 Task: In the  document cultivatepositivemind.rtf Select the text and change paragraph spacing to  'Double' Change page orientation to  'Landscape' Add Page color Dark Red
Action: Mouse moved to (277, 187)
Screenshot: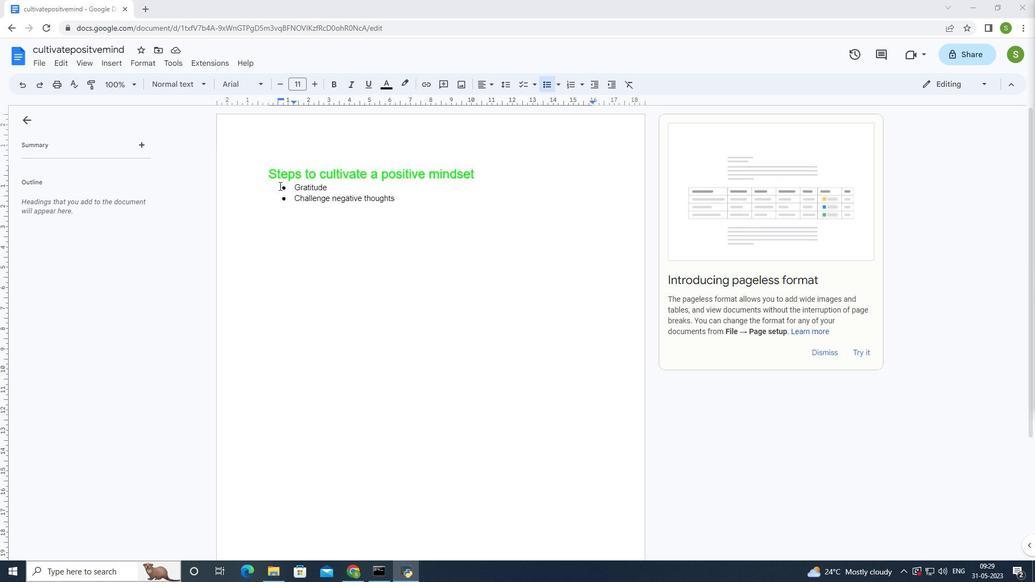 
Action: Mouse pressed left at (277, 187)
Screenshot: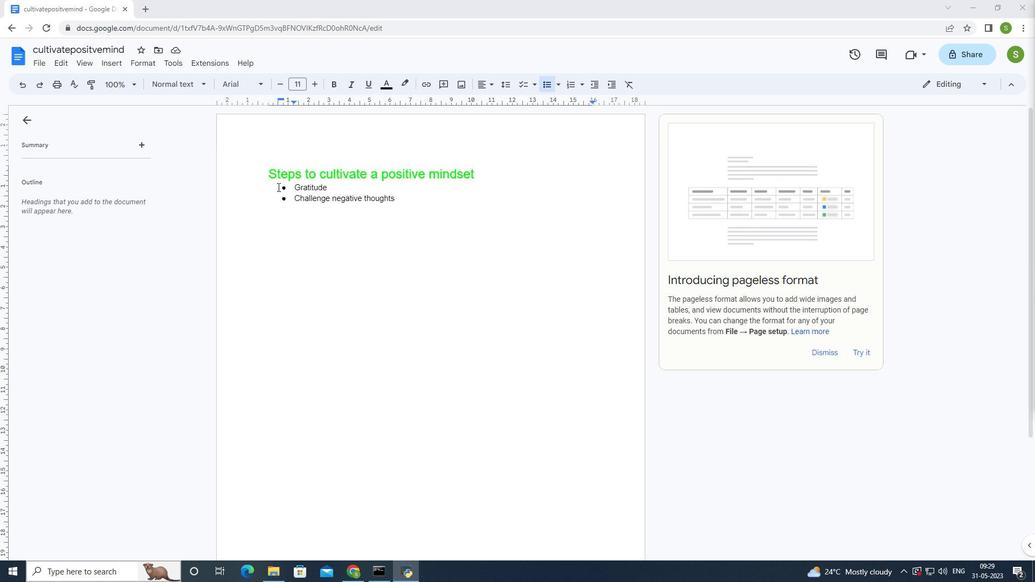 
Action: Mouse moved to (504, 87)
Screenshot: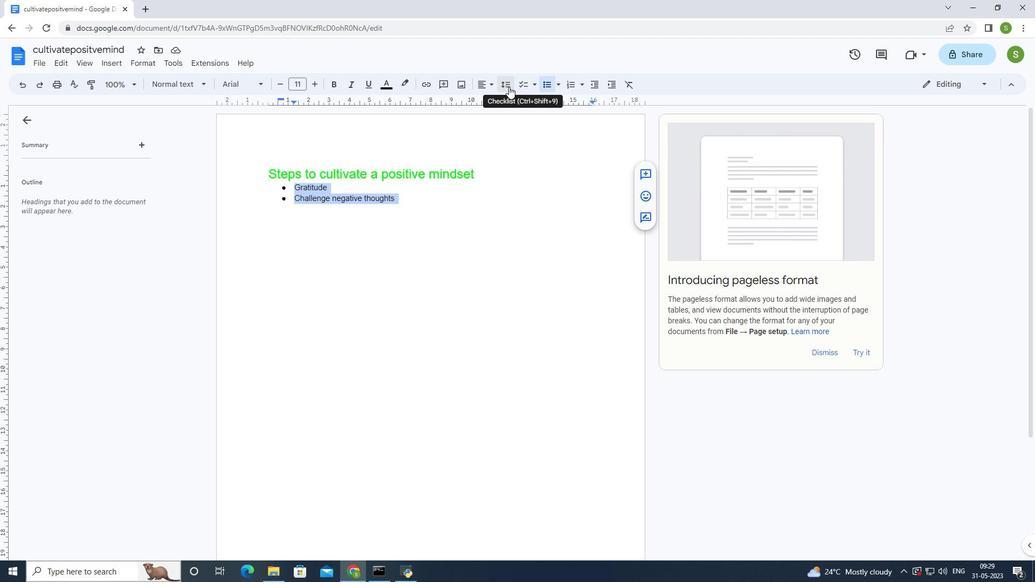 
Action: Mouse pressed left at (504, 87)
Screenshot: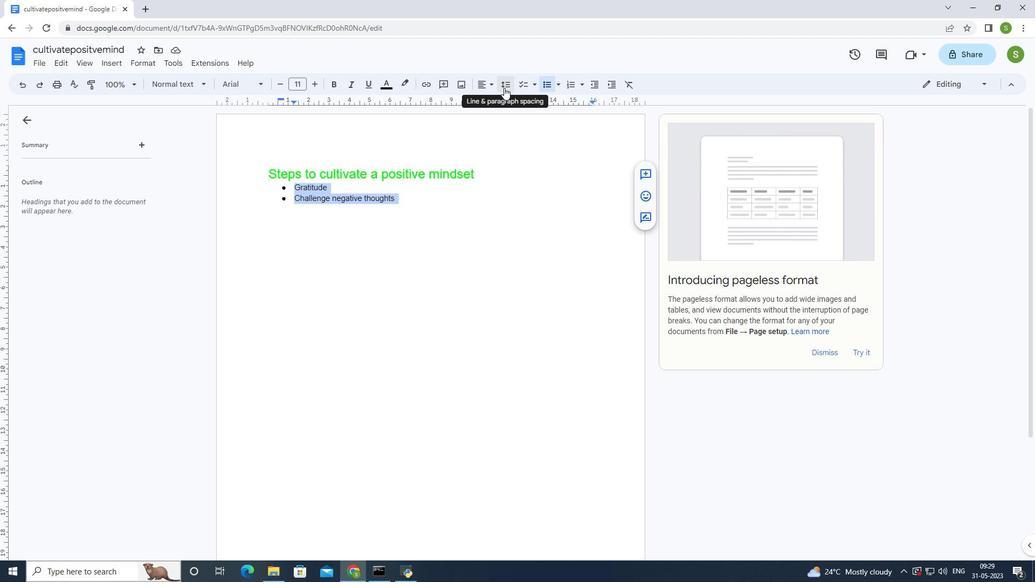 
Action: Mouse moved to (520, 154)
Screenshot: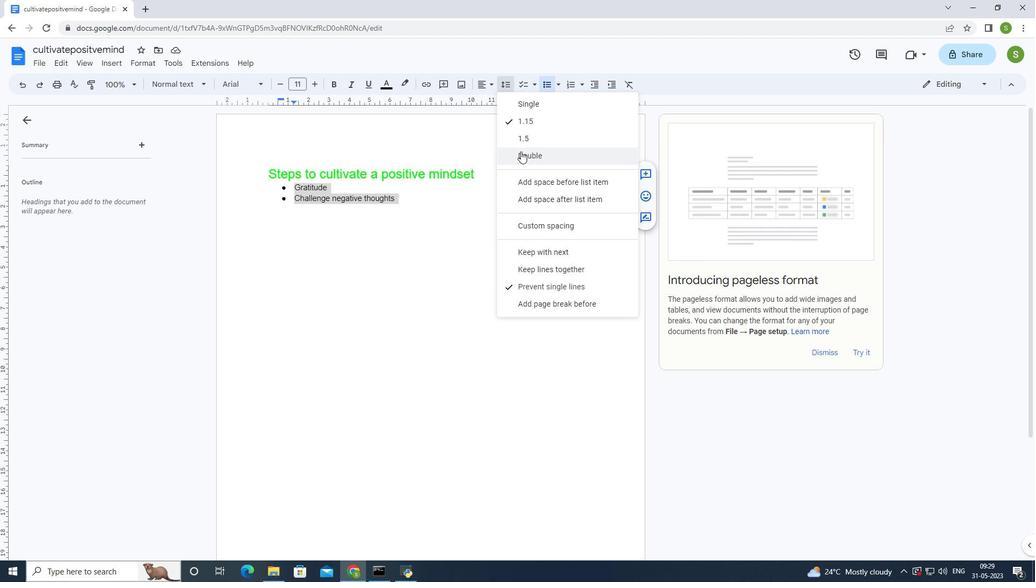 
Action: Mouse pressed left at (520, 154)
Screenshot: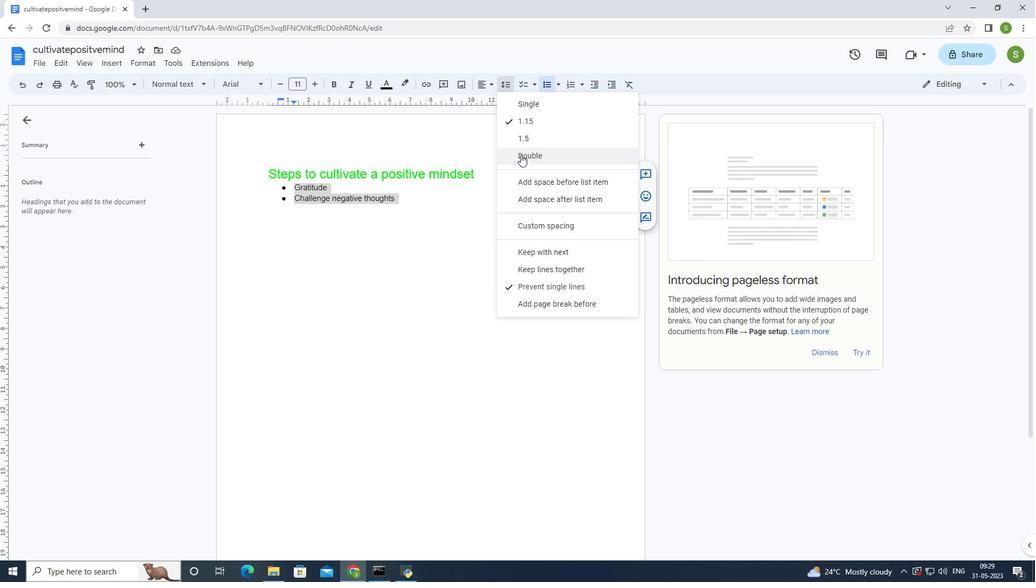 
Action: Mouse moved to (62, 65)
Screenshot: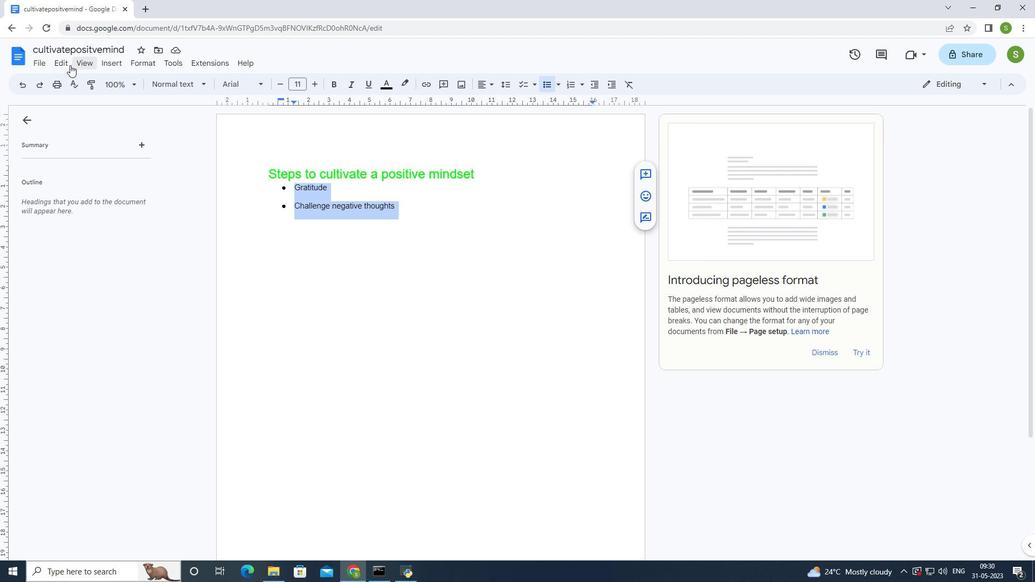 
Action: Mouse pressed left at (62, 65)
Screenshot: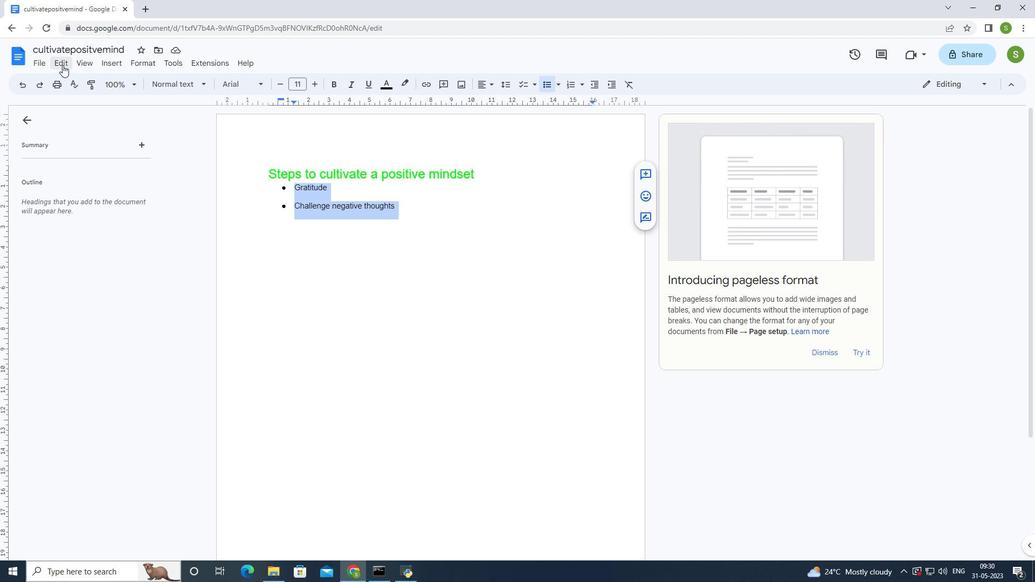 
Action: Mouse moved to (183, 232)
Screenshot: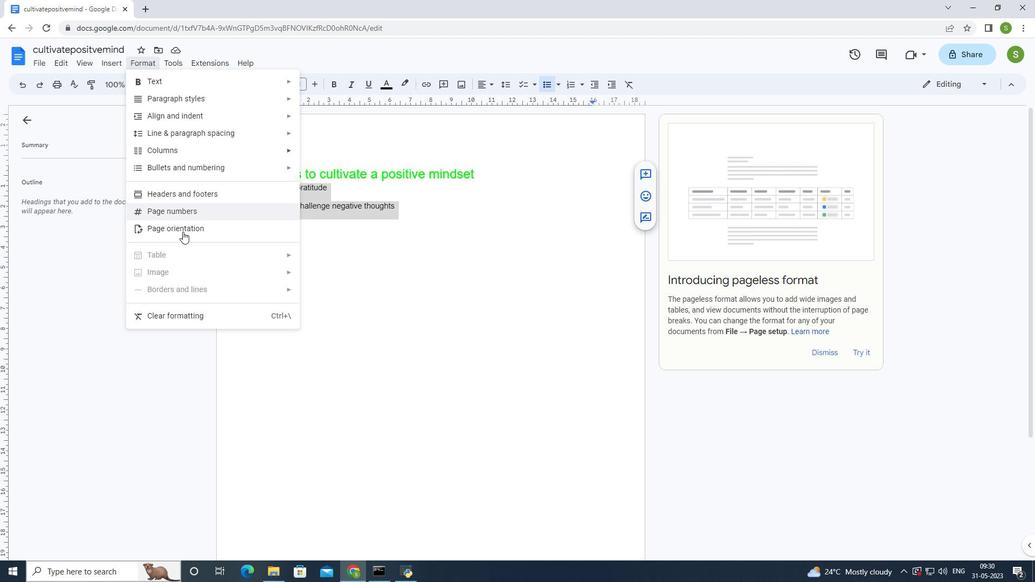 
Action: Mouse pressed left at (183, 232)
Screenshot: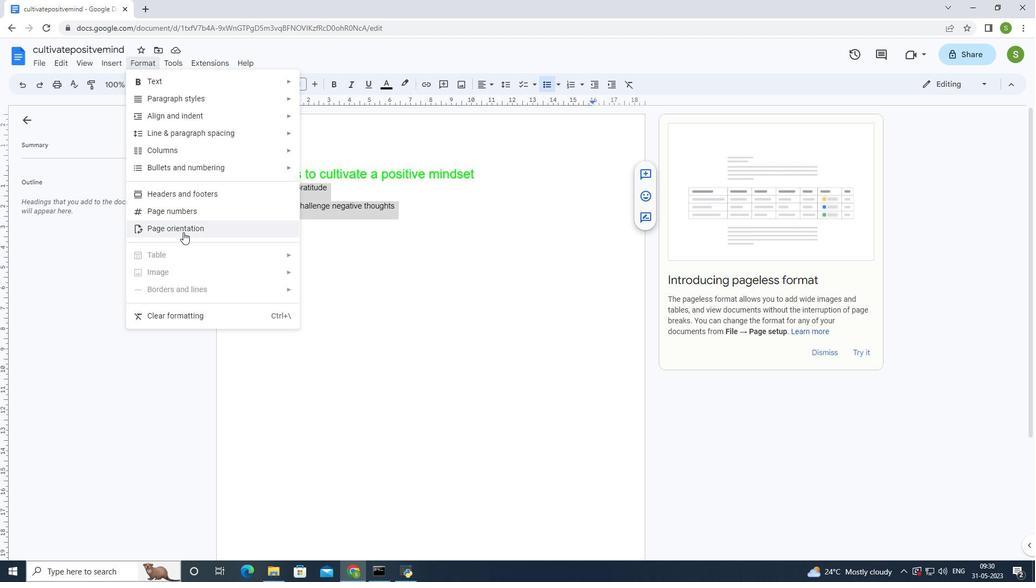 
Action: Mouse moved to (483, 322)
Screenshot: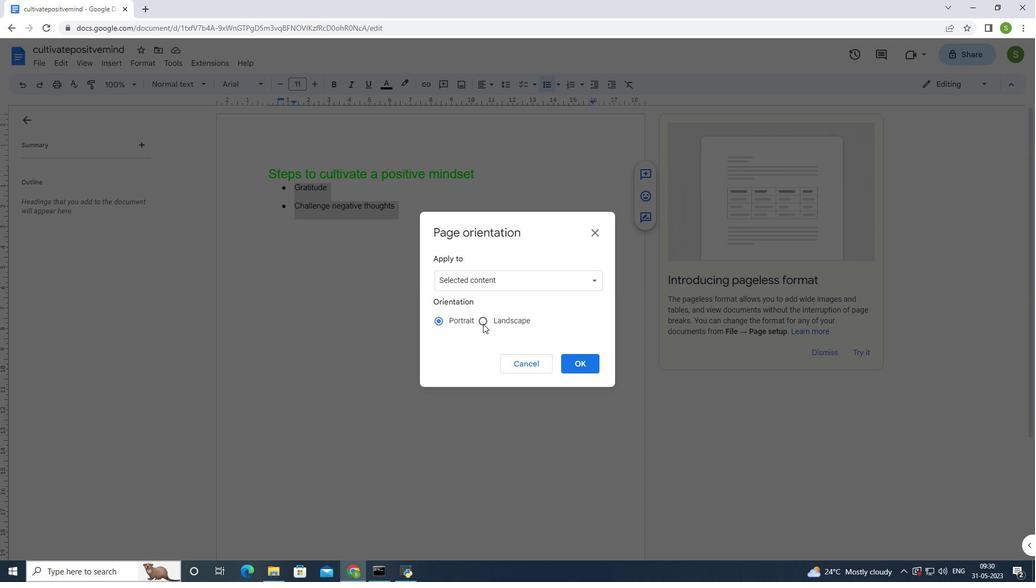 
Action: Mouse pressed left at (483, 322)
Screenshot: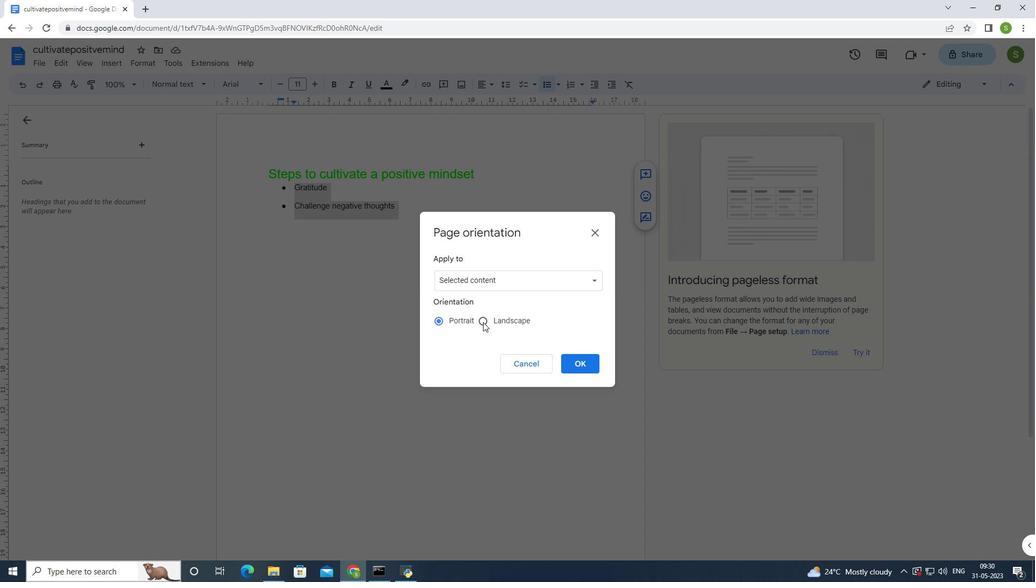 
Action: Mouse moved to (576, 362)
Screenshot: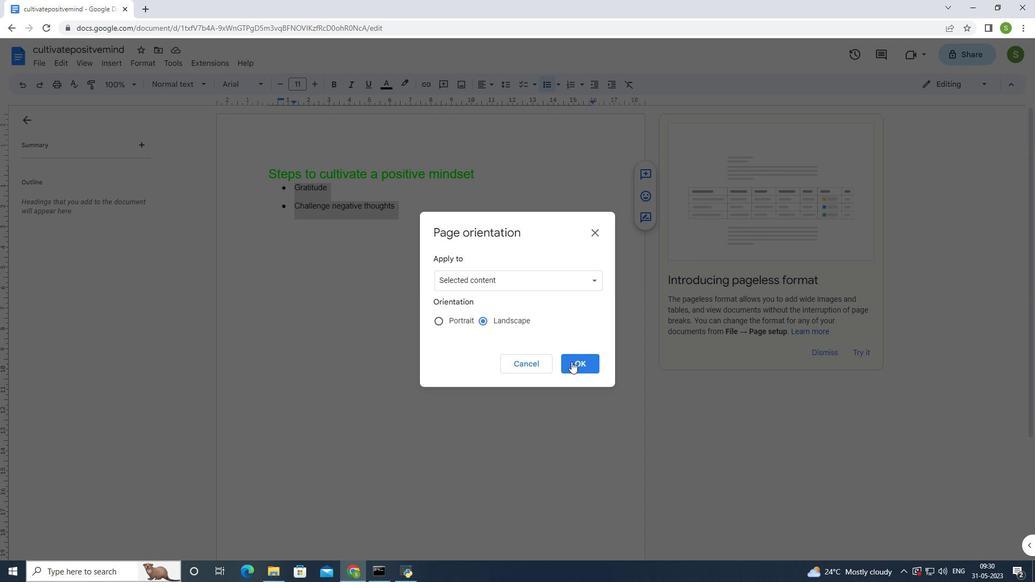 
Action: Mouse pressed left at (576, 362)
Screenshot: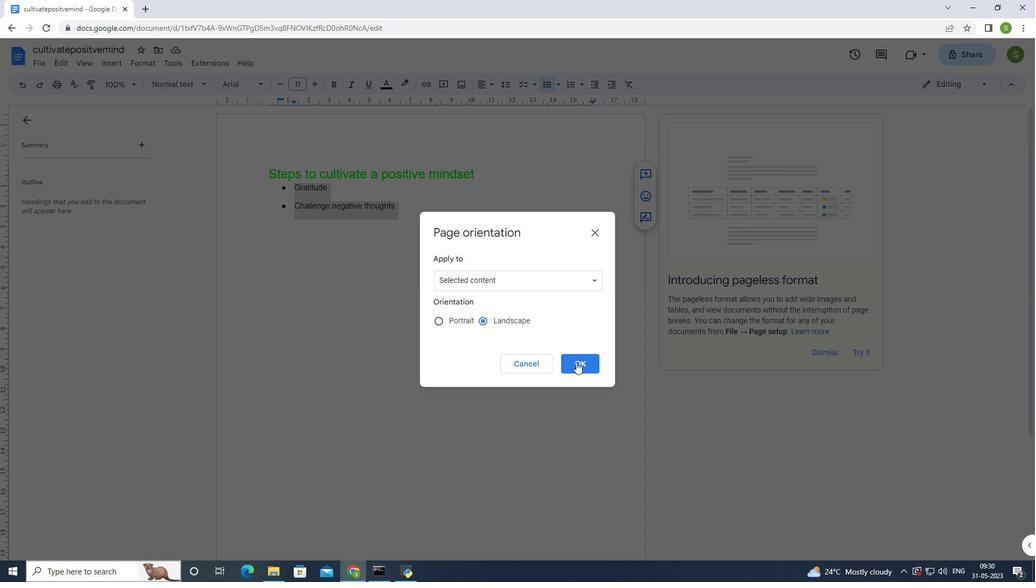 
Action: Mouse moved to (332, 255)
Screenshot: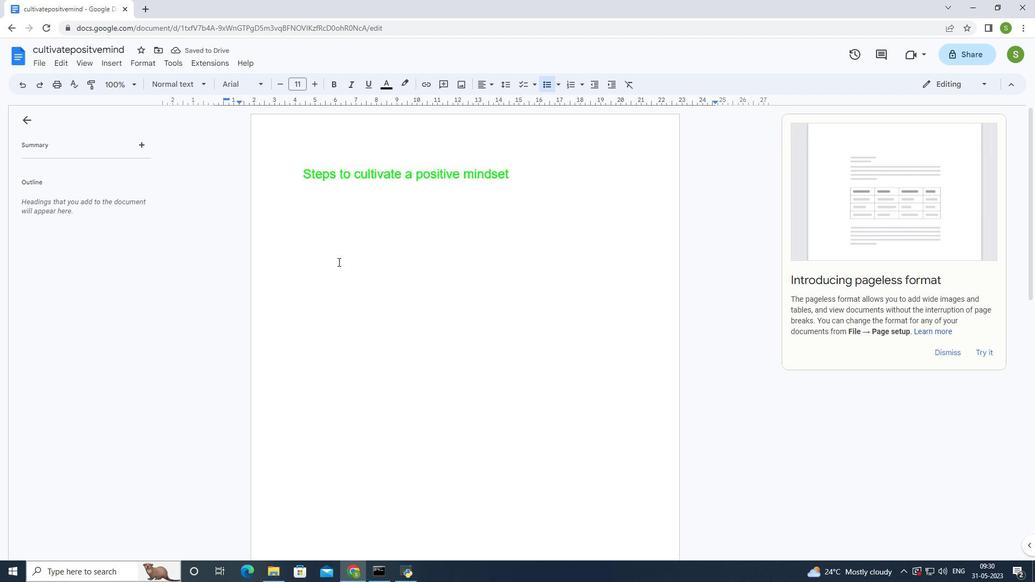 
Action: Mouse pressed left at (332, 255)
Screenshot: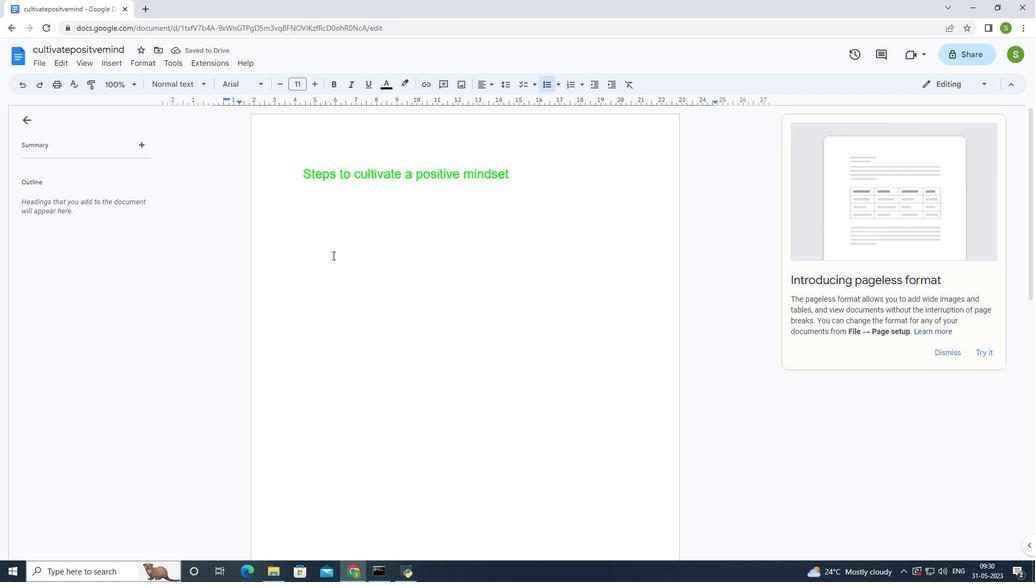 
Action: Mouse moved to (319, 252)
Screenshot: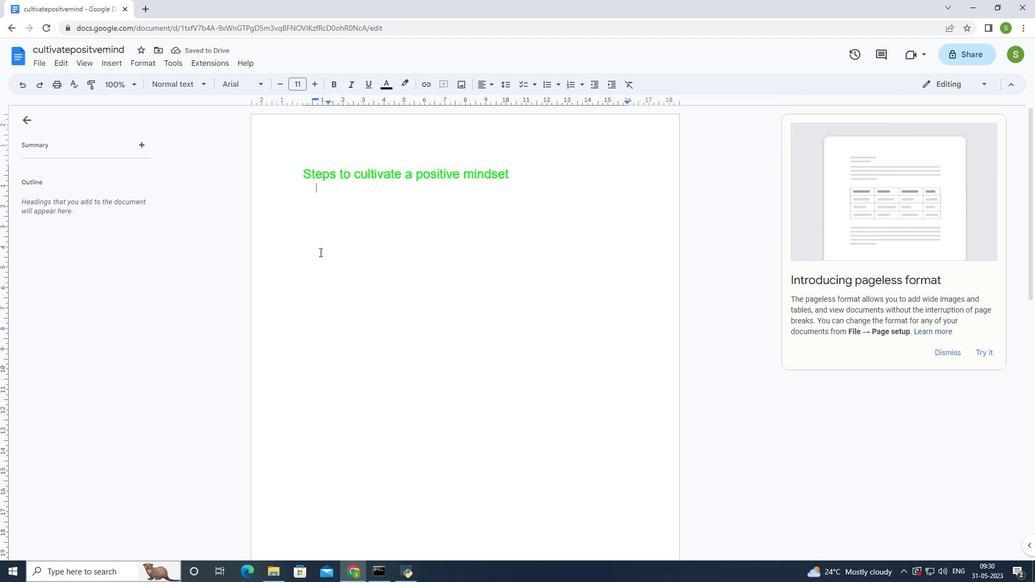 
Action: Key pressed ctrl+Z
Screenshot: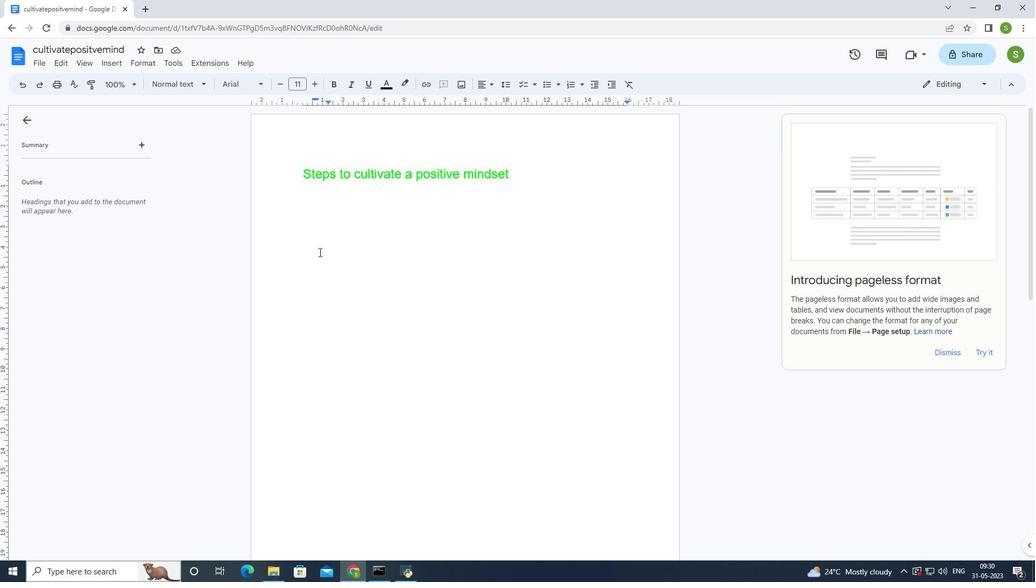 
Action: Mouse moved to (353, 259)
Screenshot: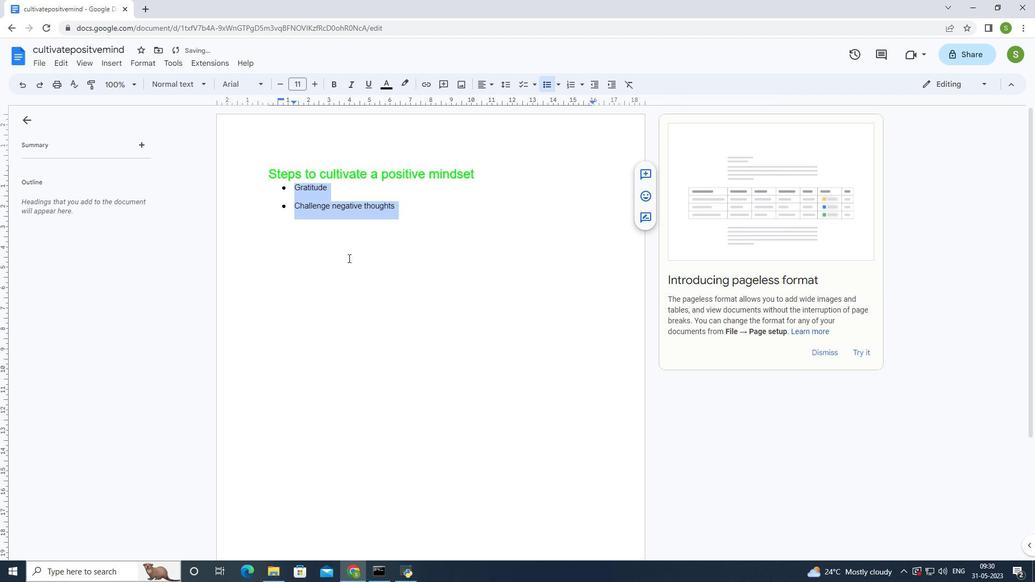 
Action: Mouse pressed left at (353, 259)
Screenshot: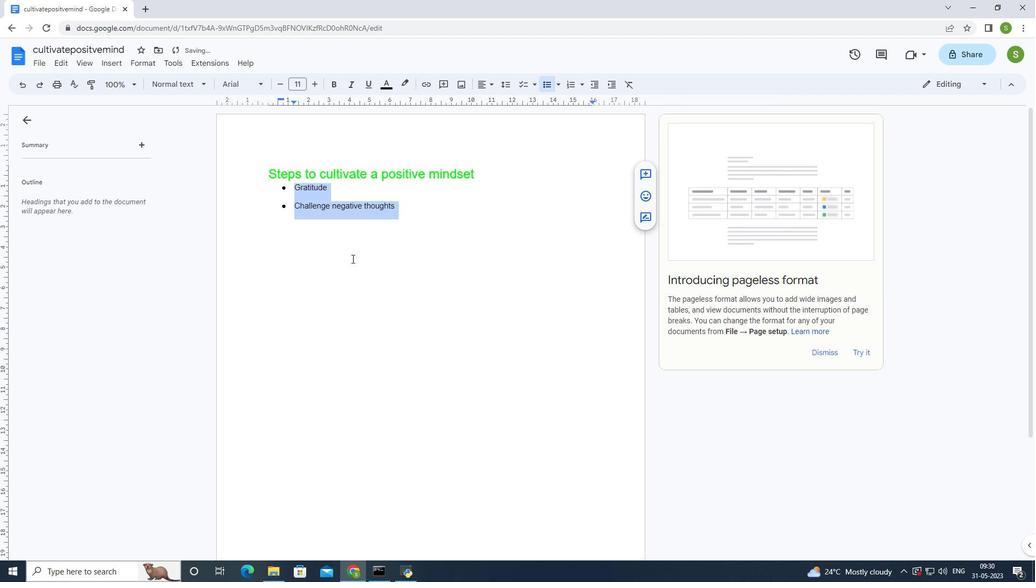 
Action: Mouse moved to (362, 283)
Screenshot: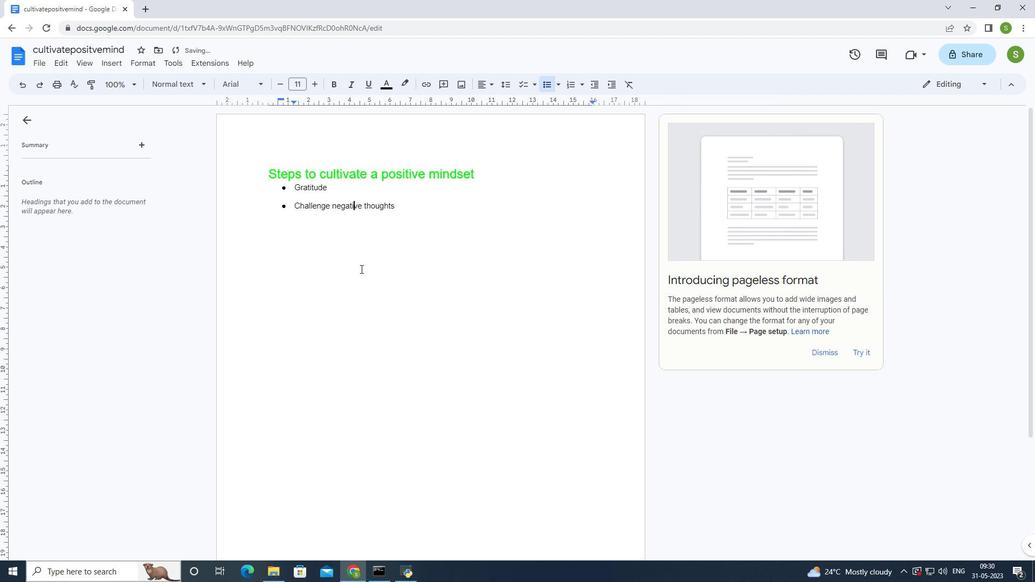 
Action: Mouse pressed left at (362, 283)
Screenshot: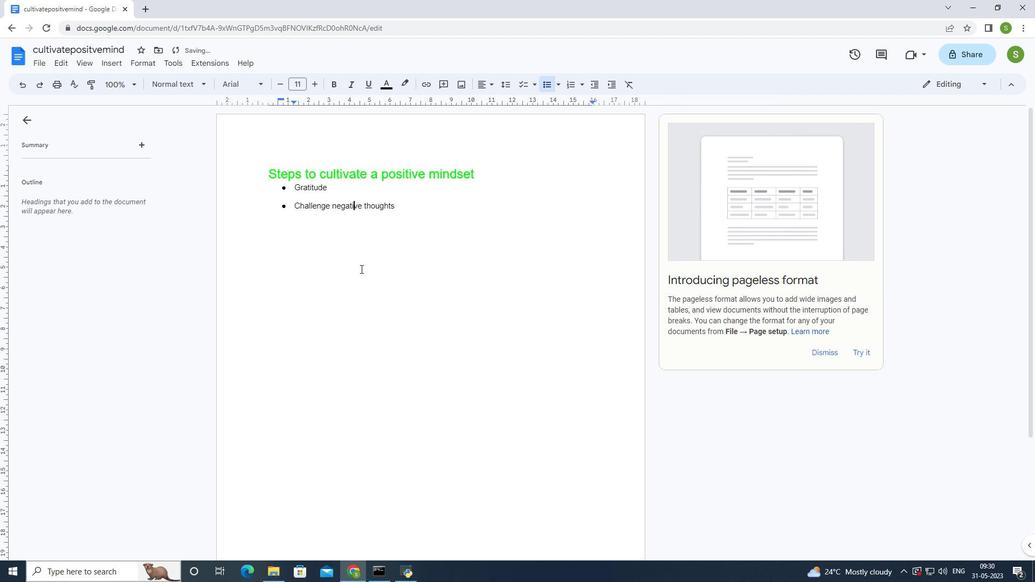 
Action: Mouse moved to (449, 303)
Screenshot: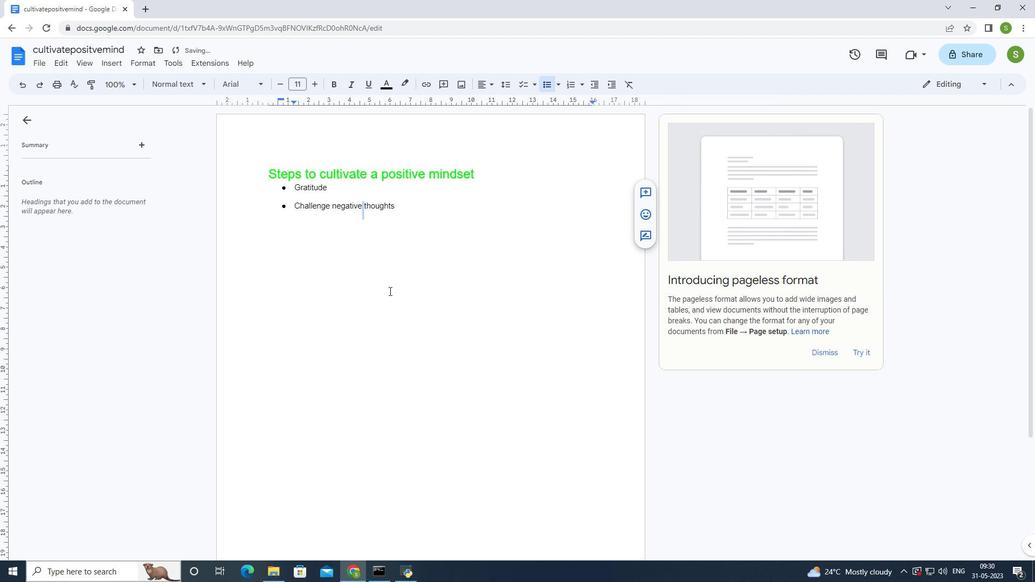 
Action: Mouse pressed left at (449, 303)
Screenshot: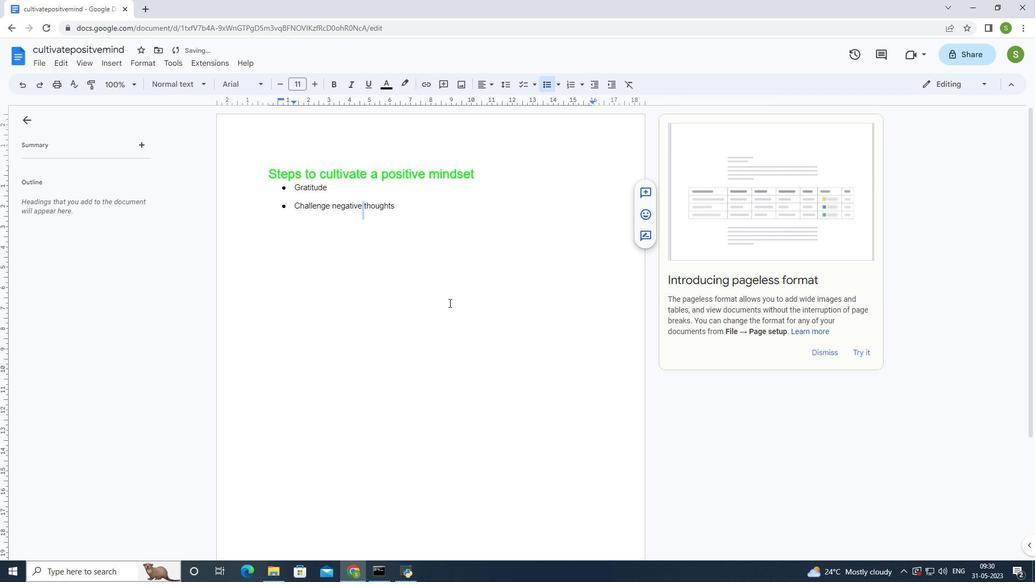 
Action: Mouse moved to (113, 68)
Screenshot: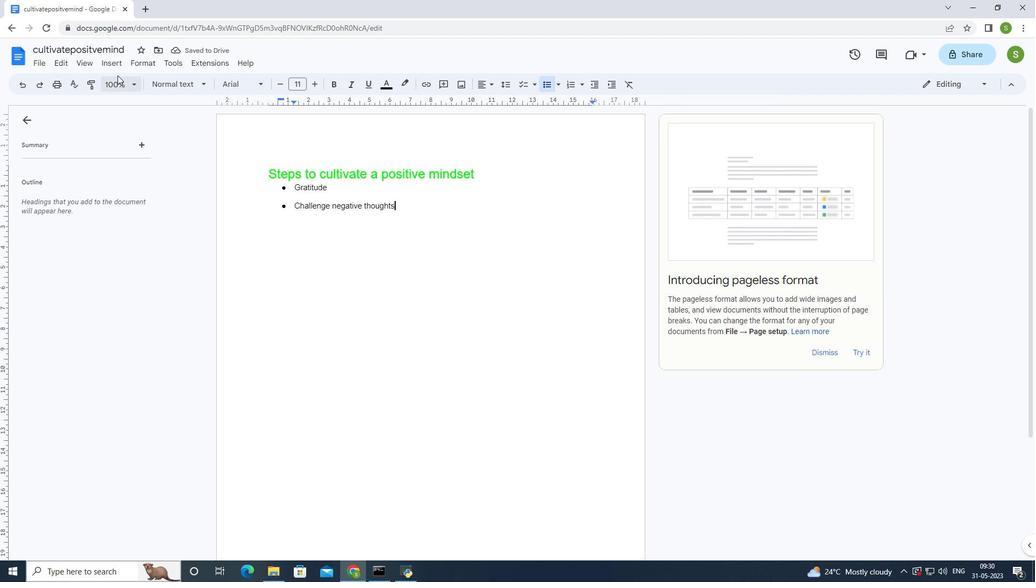 
Action: Mouse pressed left at (113, 68)
Screenshot: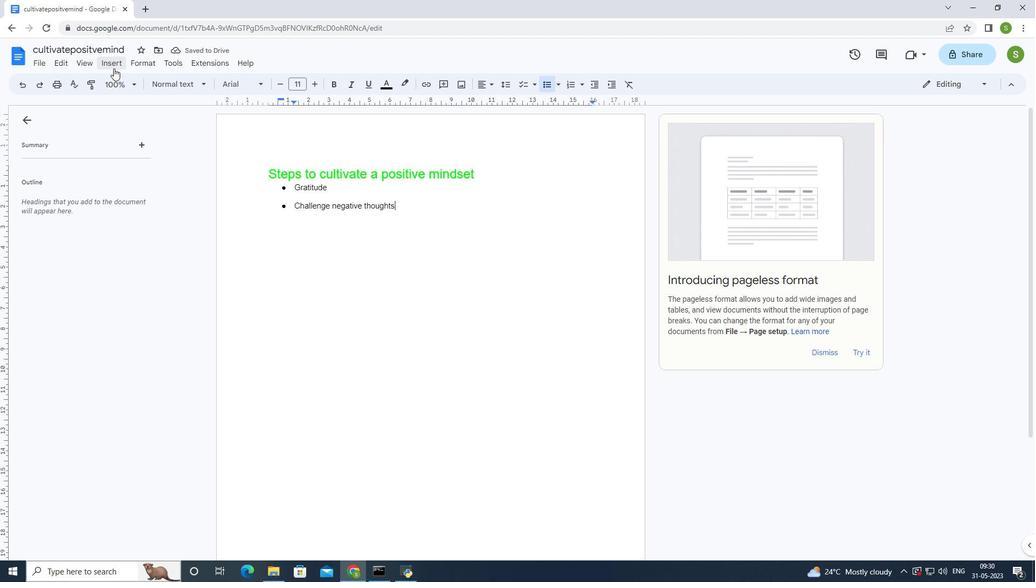 
Action: Mouse moved to (174, 230)
Screenshot: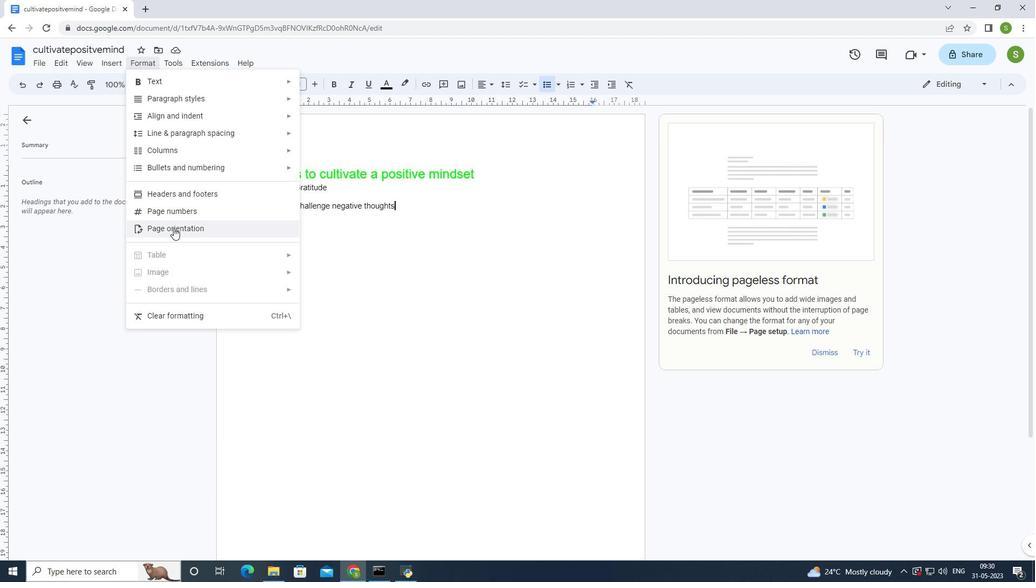 
Action: Mouse pressed left at (174, 230)
Screenshot: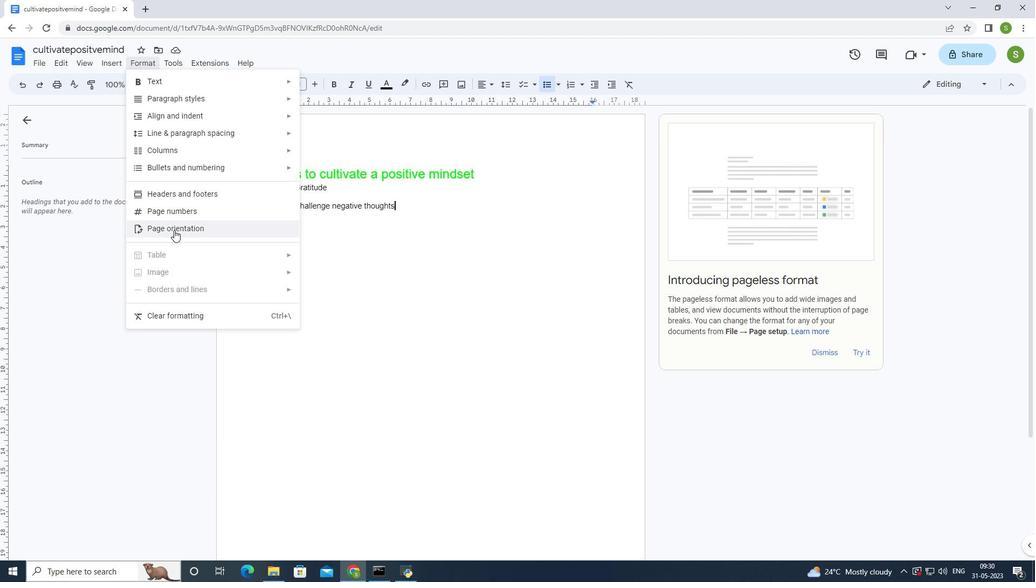 
Action: Mouse moved to (483, 323)
Screenshot: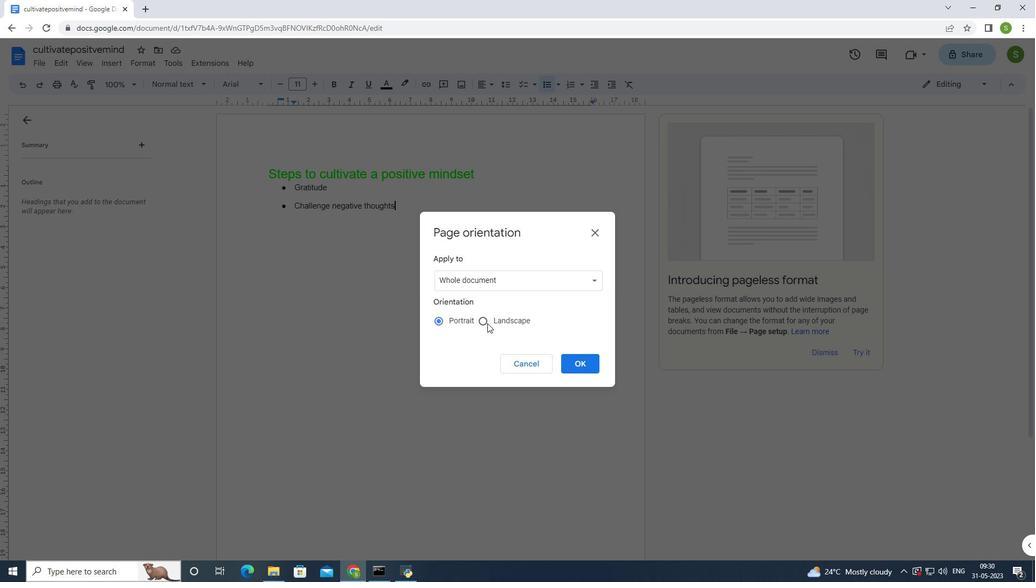 
Action: Mouse pressed left at (483, 323)
Screenshot: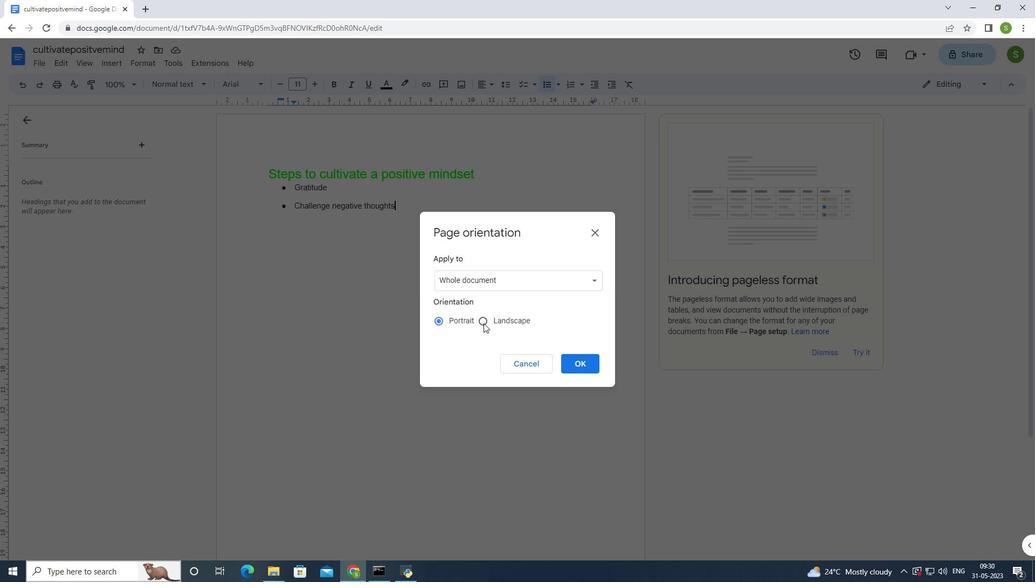 
Action: Mouse moved to (574, 362)
Screenshot: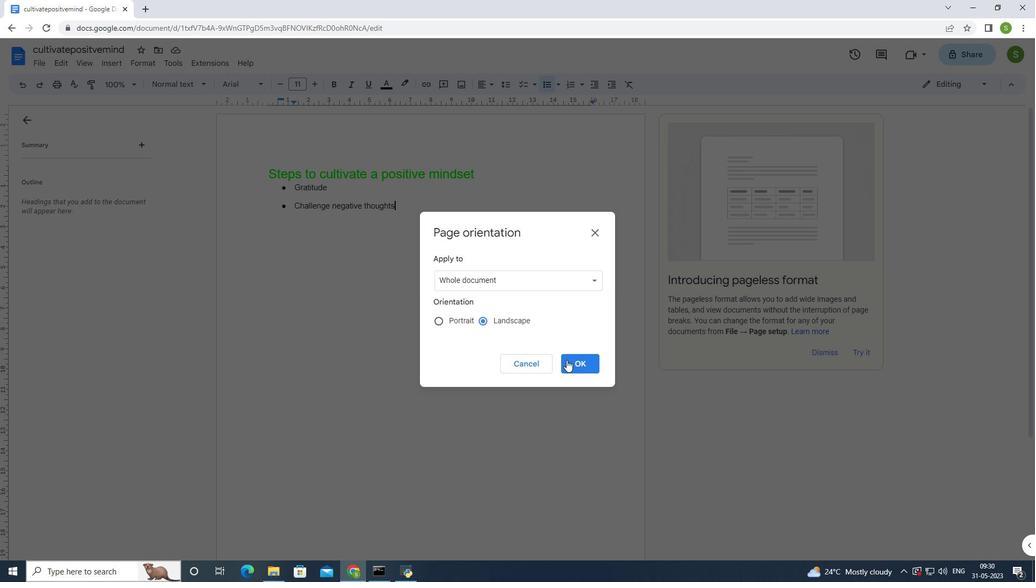 
Action: Mouse pressed left at (574, 362)
Screenshot: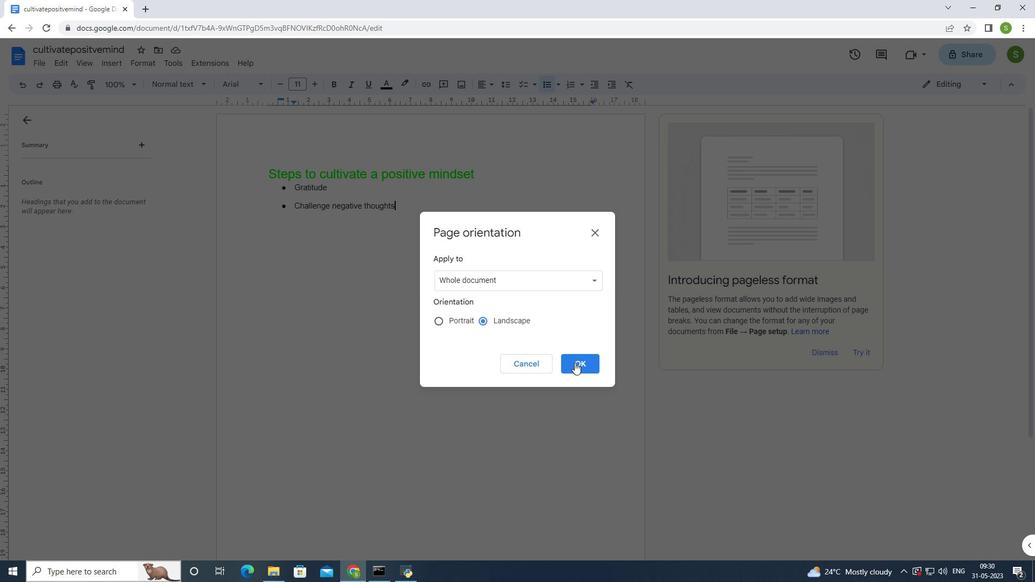 
Action: Mouse moved to (62, 62)
Screenshot: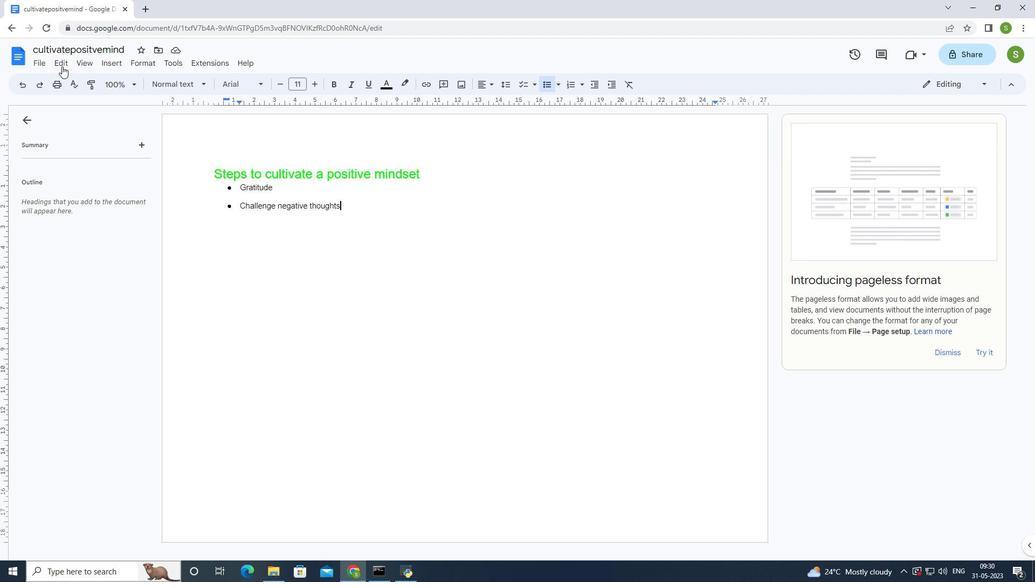 
Action: Mouse pressed left at (62, 62)
Screenshot: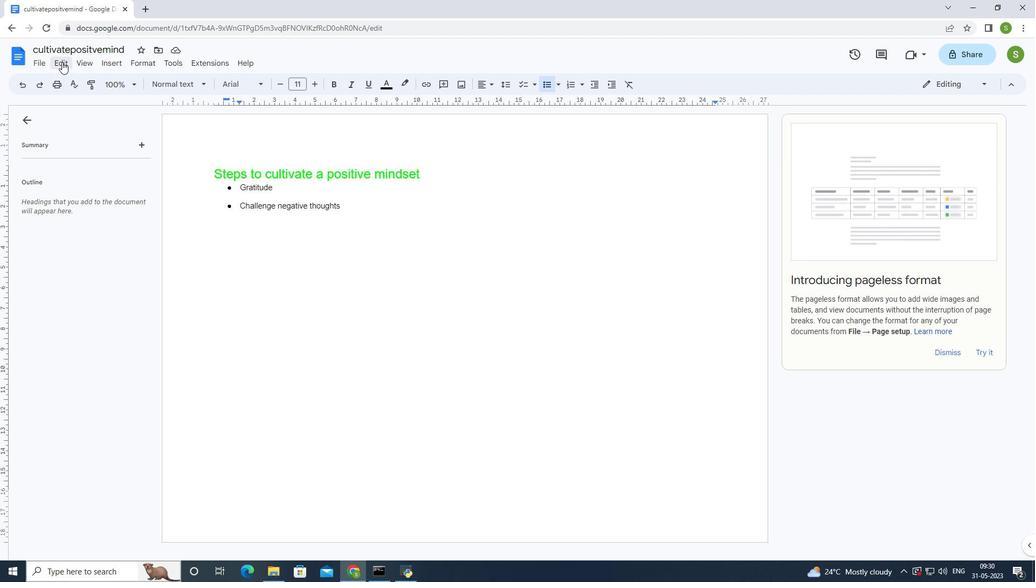 
Action: Mouse moved to (89, 61)
Screenshot: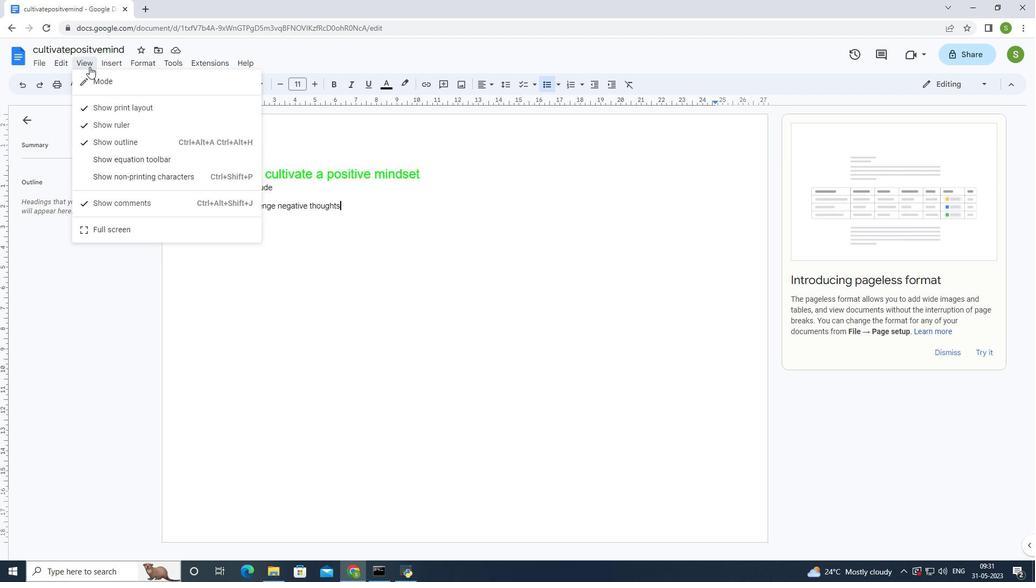 
Action: Mouse pressed left at (89, 61)
Screenshot: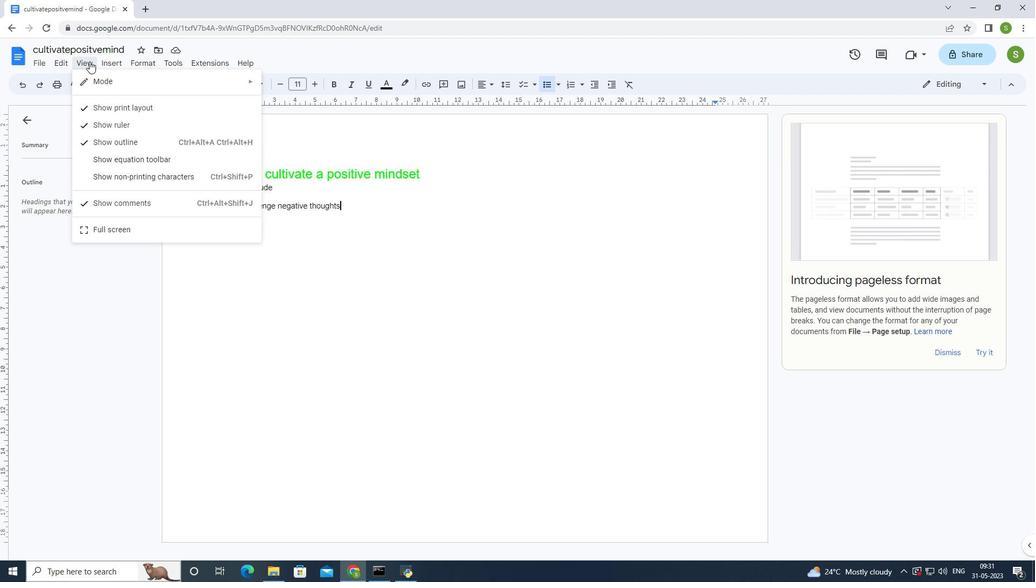 
Action: Mouse moved to (111, 58)
Screenshot: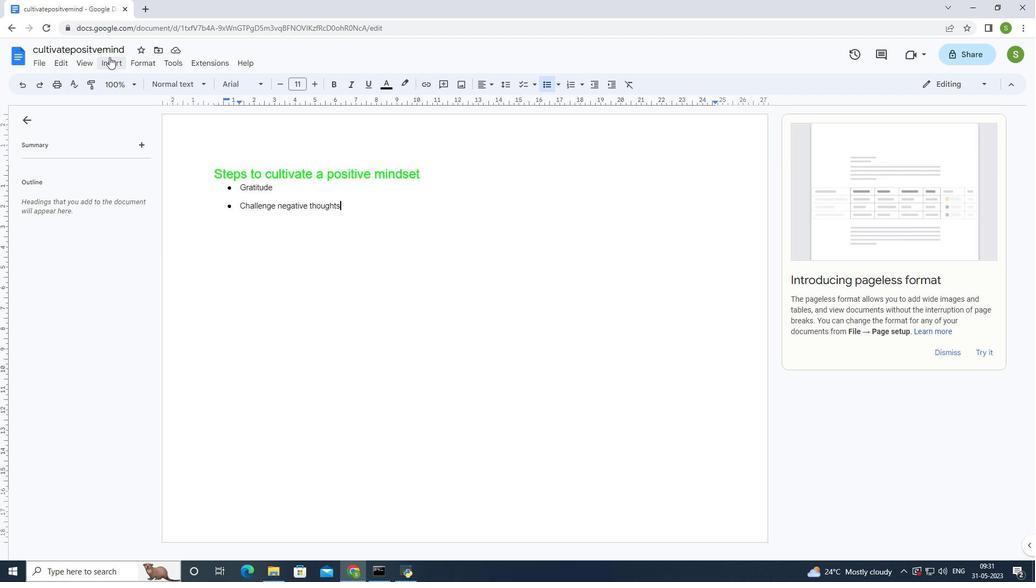 
Action: Mouse pressed left at (111, 58)
Screenshot: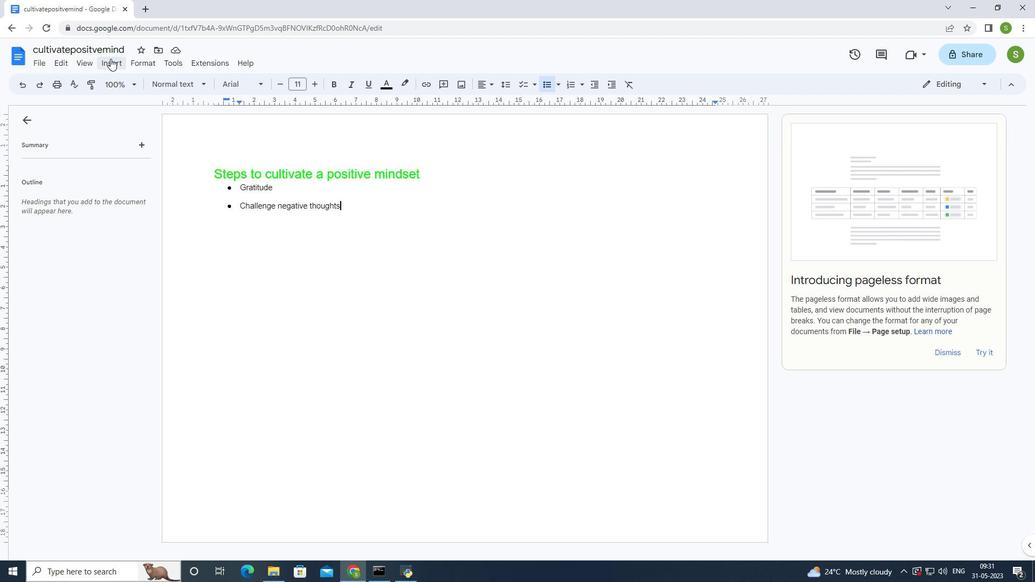 
Action: Mouse moved to (41, 64)
Screenshot: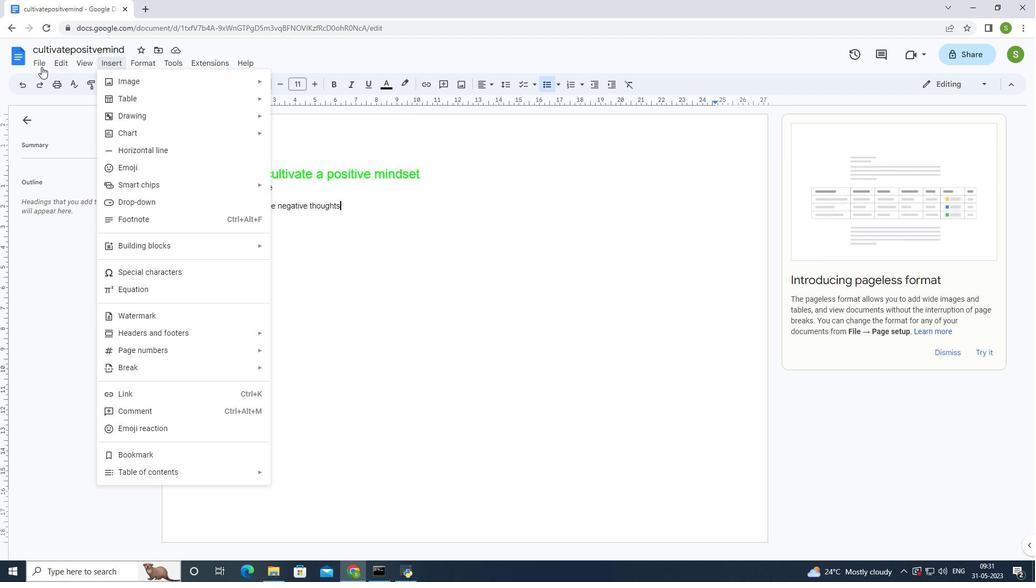 
Action: Mouse pressed left at (41, 64)
Screenshot: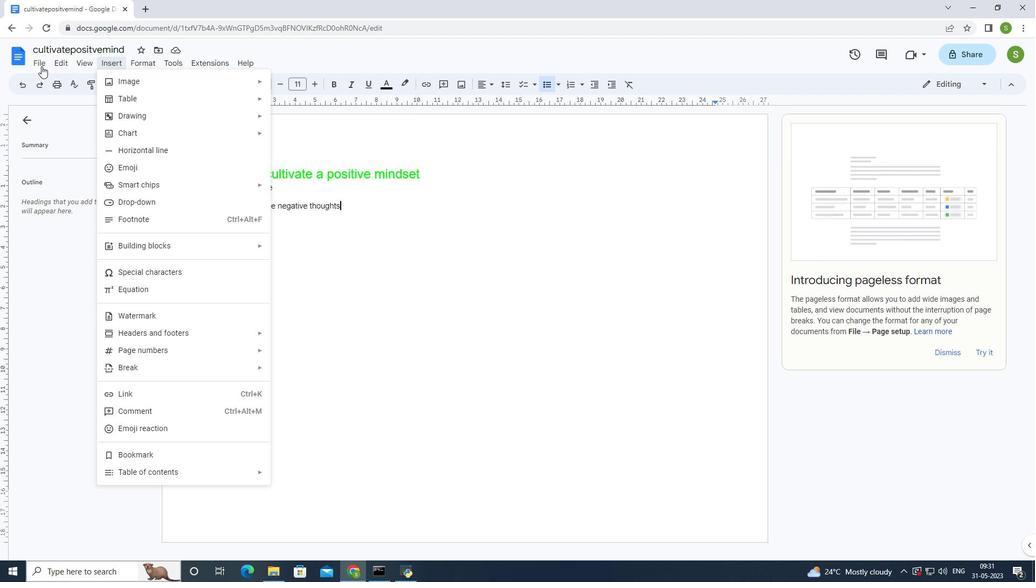 
Action: Mouse moved to (39, 65)
Screenshot: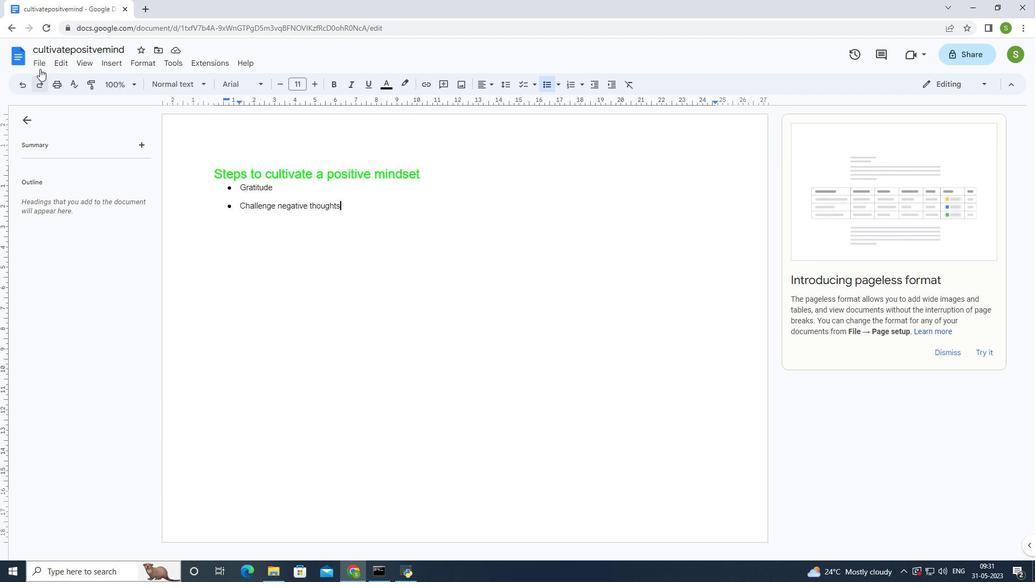 
Action: Mouse pressed left at (39, 65)
Screenshot: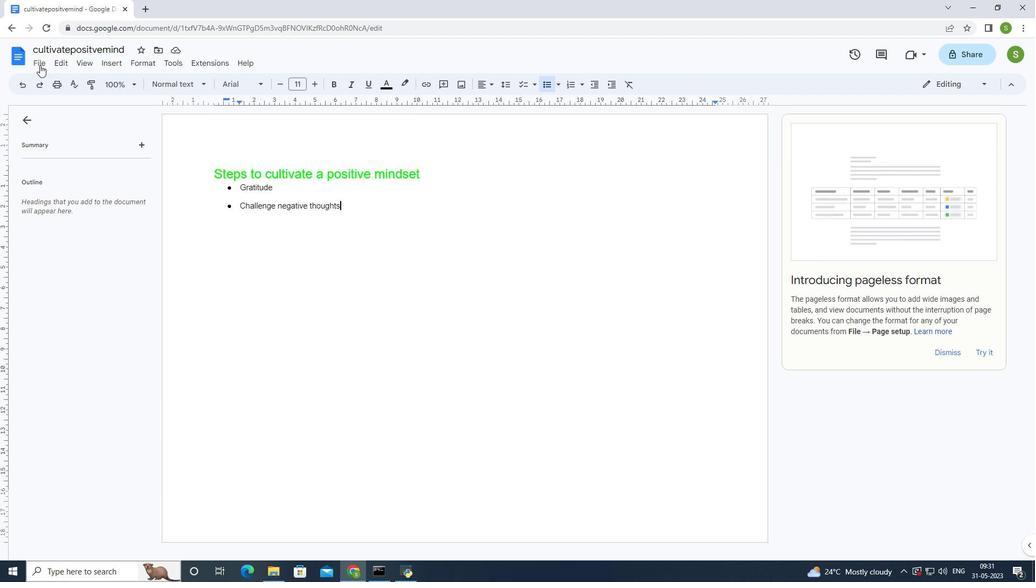
Action: Mouse moved to (90, 360)
Screenshot: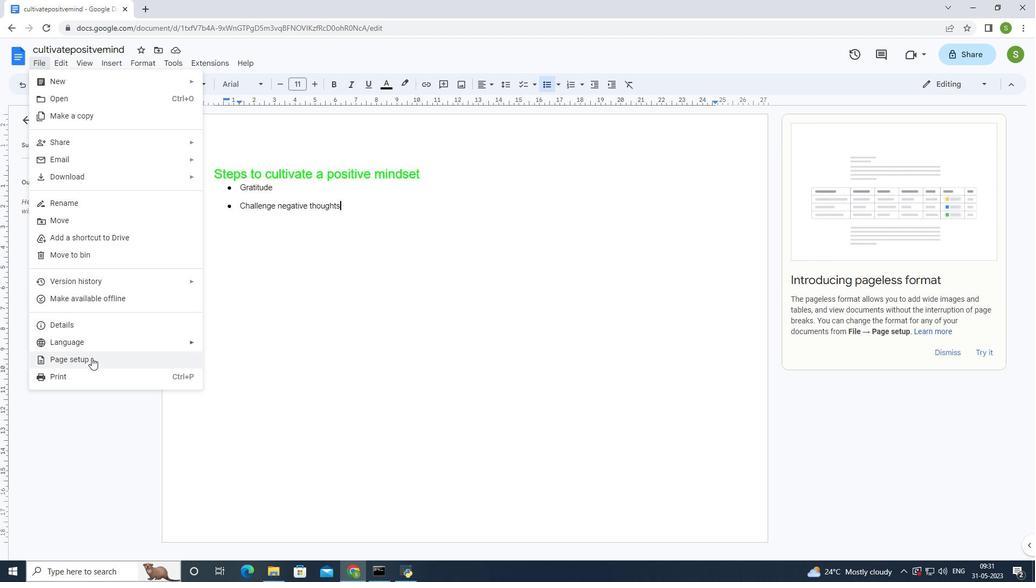 
Action: Mouse pressed left at (90, 360)
Screenshot: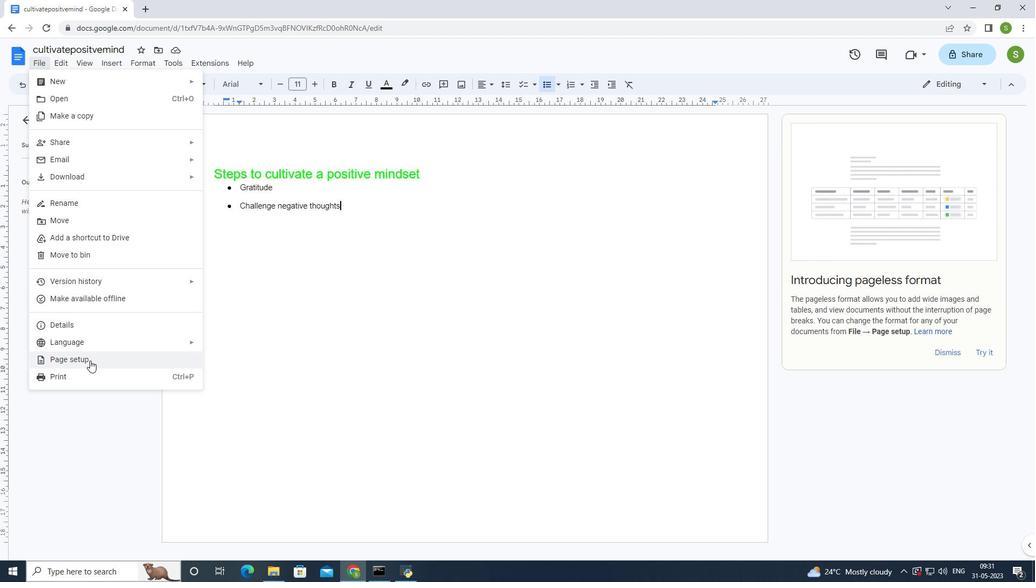 
Action: Mouse moved to (445, 245)
Screenshot: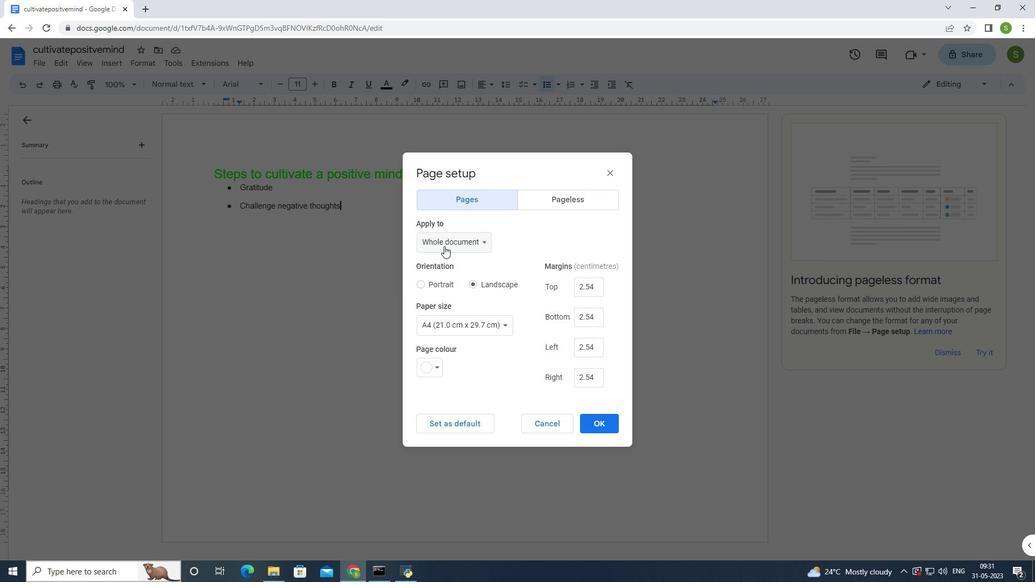 
Action: Mouse pressed left at (445, 245)
Screenshot: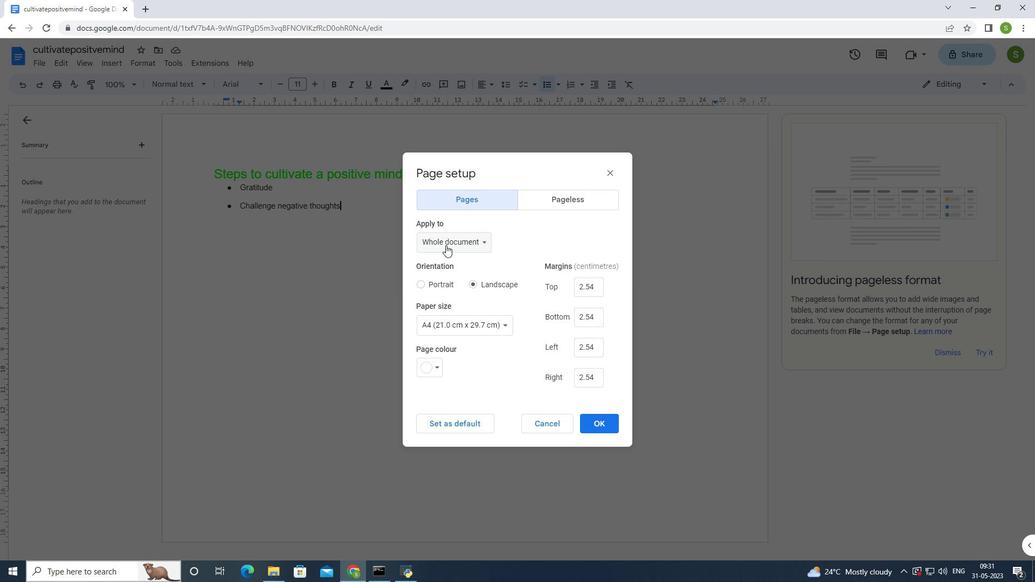 
Action: Mouse moved to (446, 245)
Screenshot: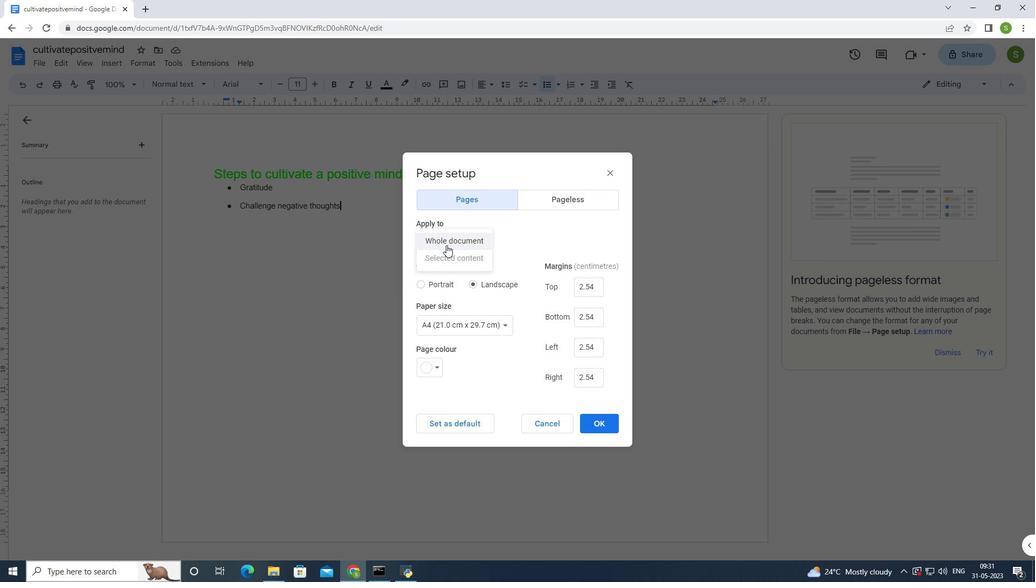 
Action: Mouse pressed left at (446, 245)
Screenshot: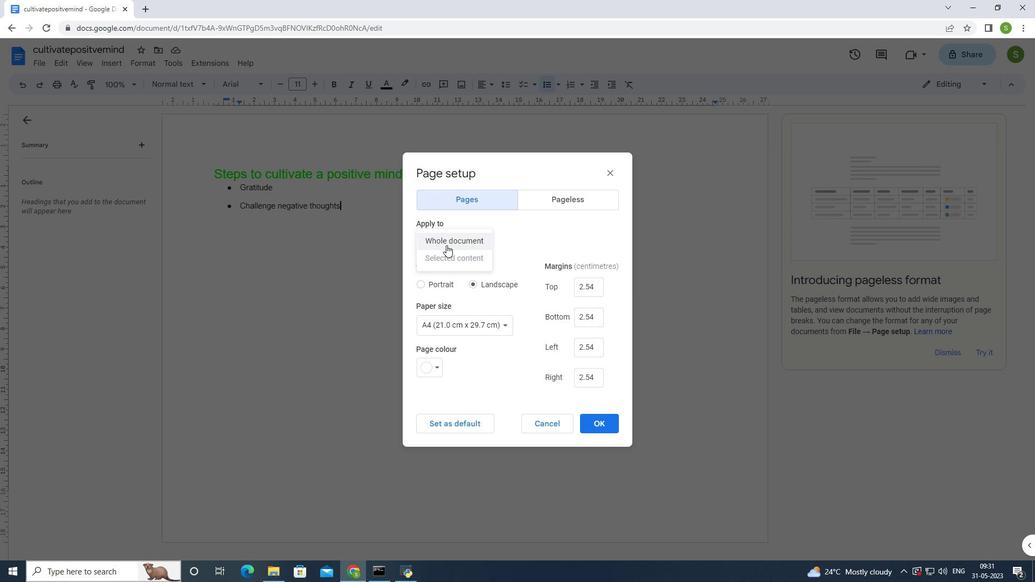 
Action: Mouse moved to (430, 367)
Screenshot: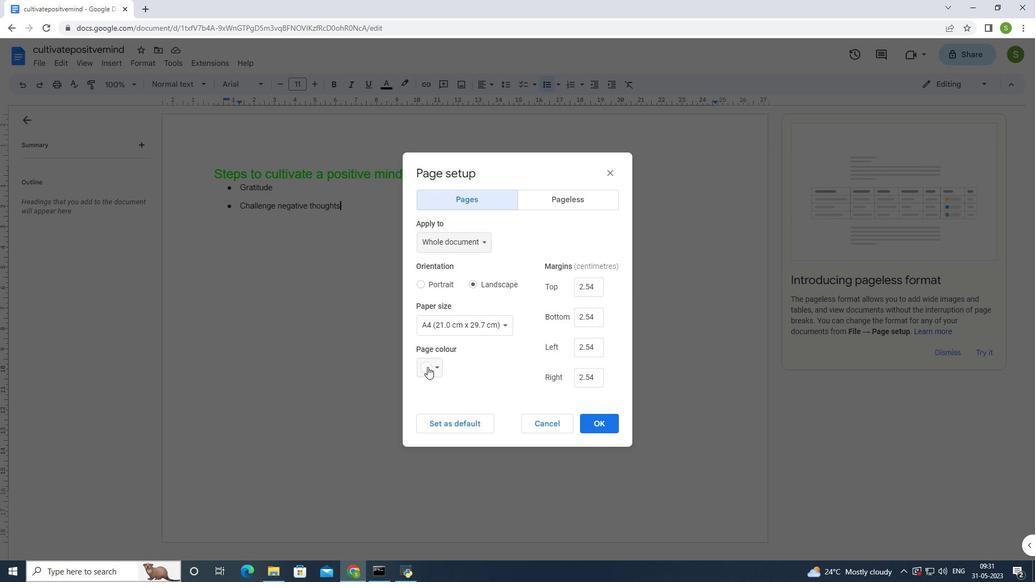 
Action: Mouse pressed left at (430, 367)
Screenshot: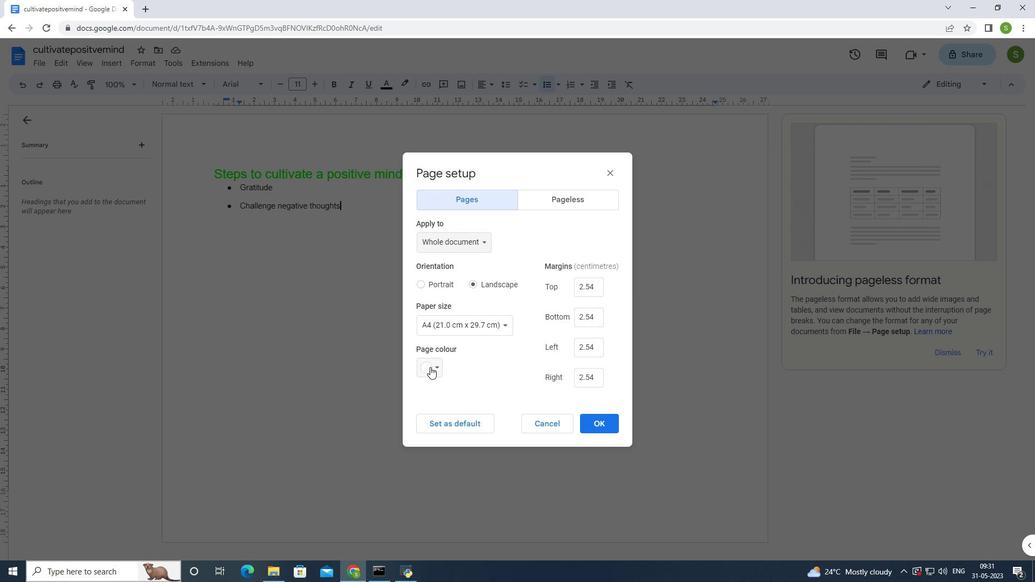 
Action: Mouse moved to (441, 448)
Screenshot: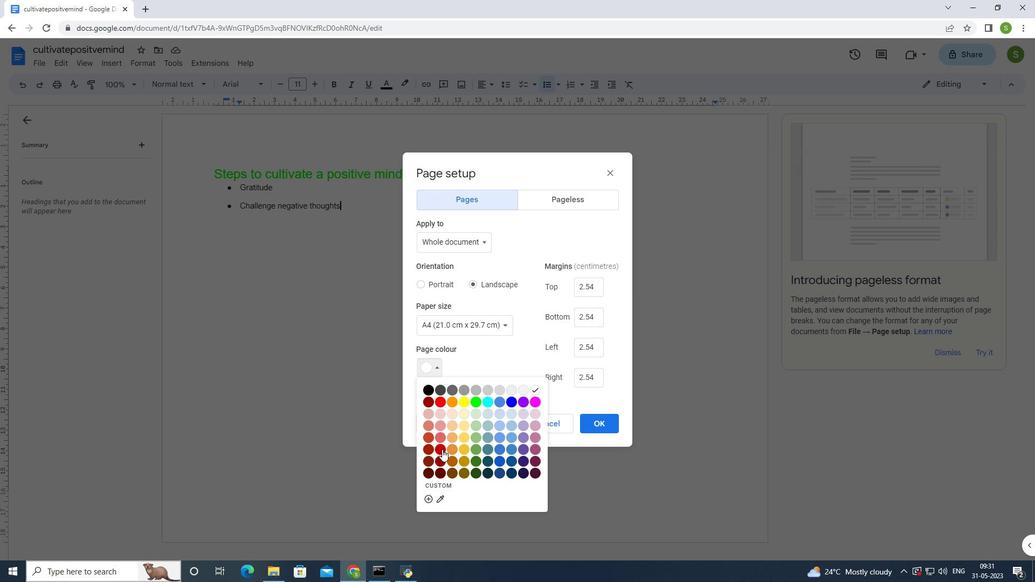
Action: Mouse pressed left at (441, 448)
Screenshot: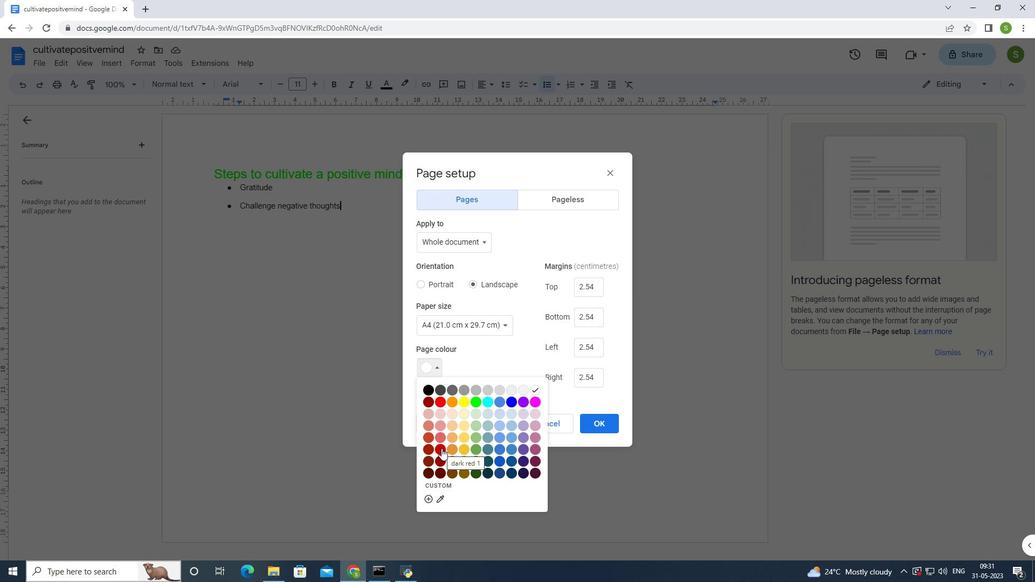 
Action: Mouse moved to (588, 423)
Screenshot: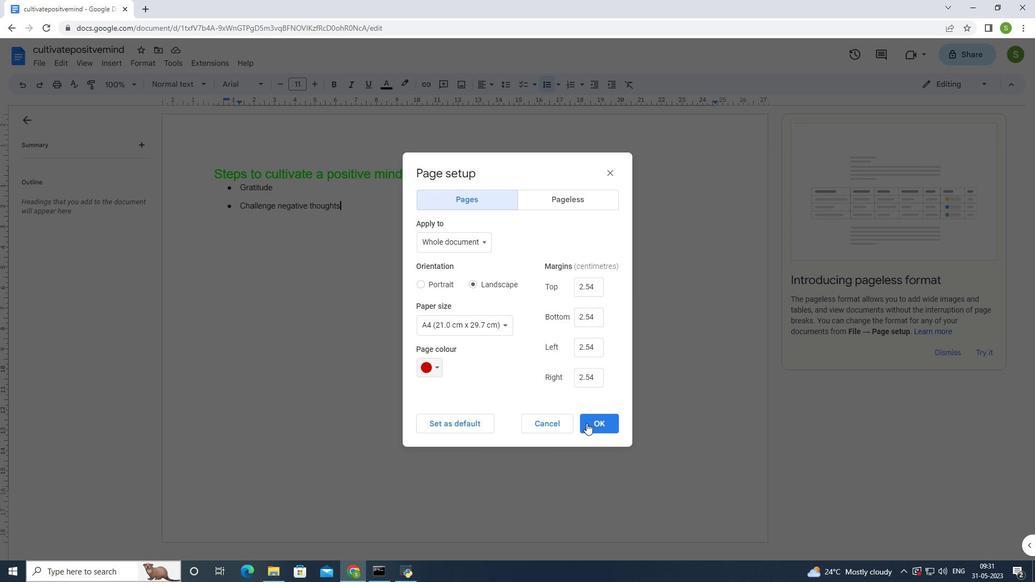
Action: Mouse pressed left at (588, 423)
Screenshot: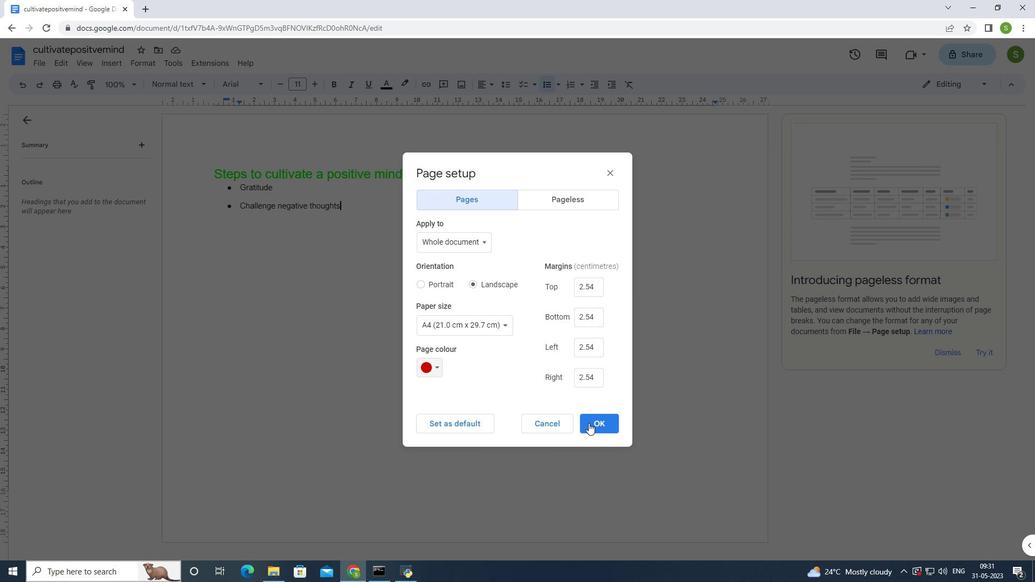 
Action: Mouse moved to (507, 160)
Screenshot: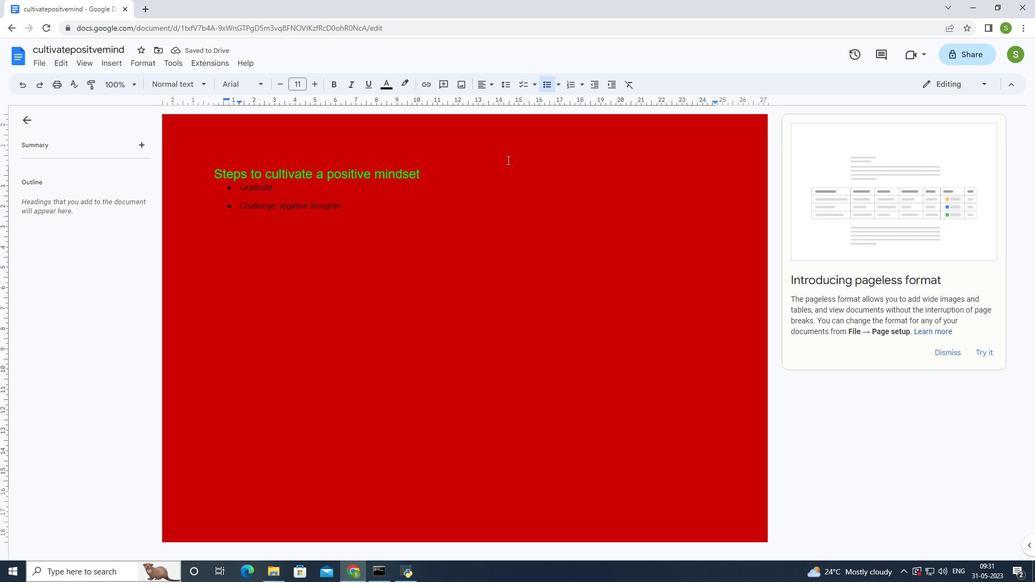 
